 Task: Add Cedar's Mediterranean Foods Topped Organic Roasted Red Pepper Hommus to the cart.
Action: Mouse moved to (101, 168)
Screenshot: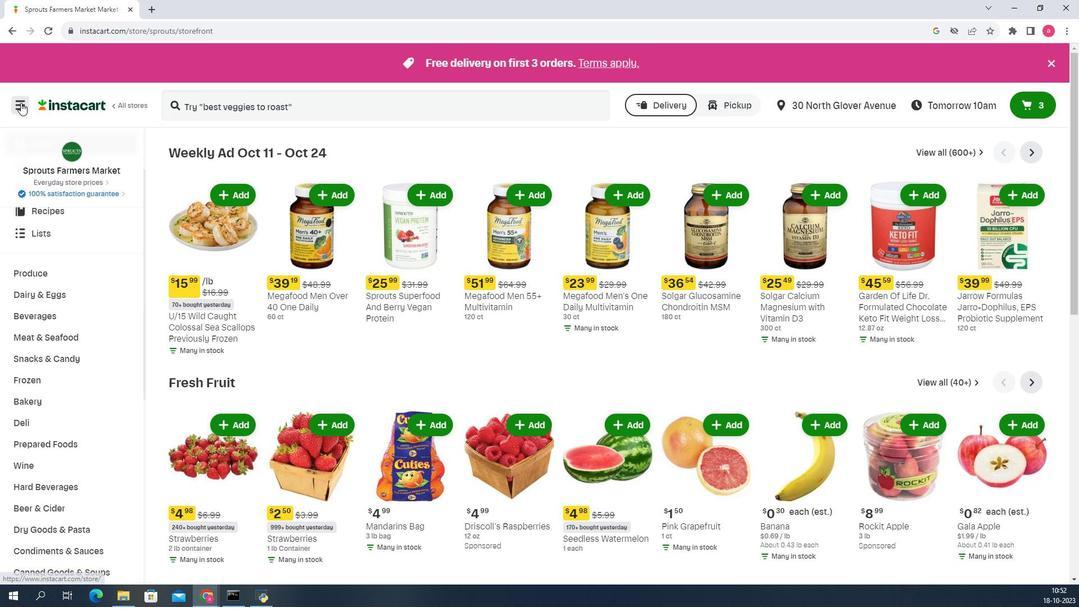 
Action: Mouse pressed left at (101, 168)
Screenshot: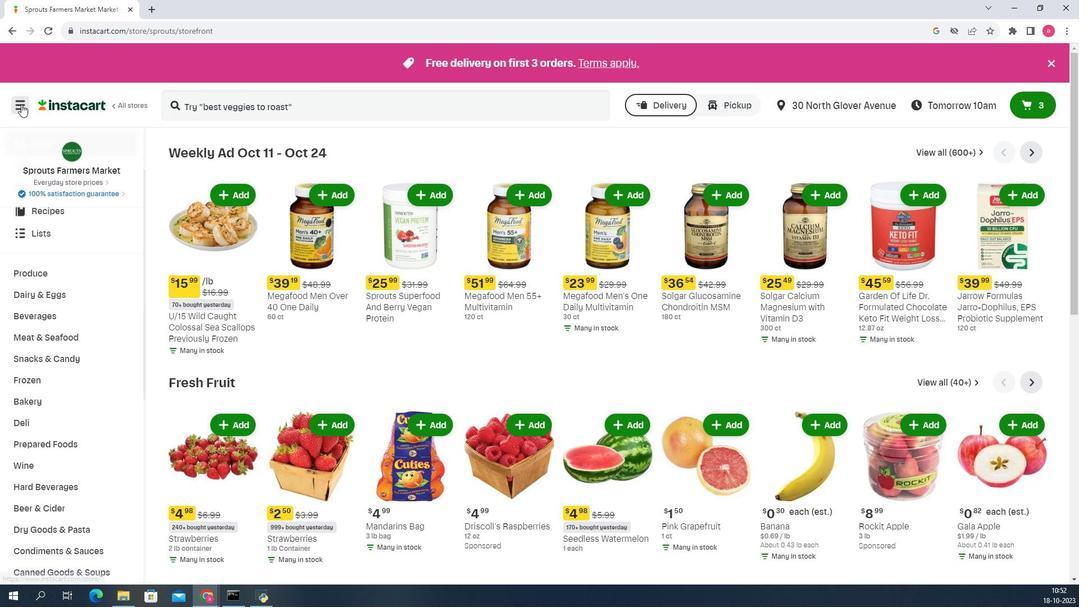 
Action: Mouse moved to (143, 283)
Screenshot: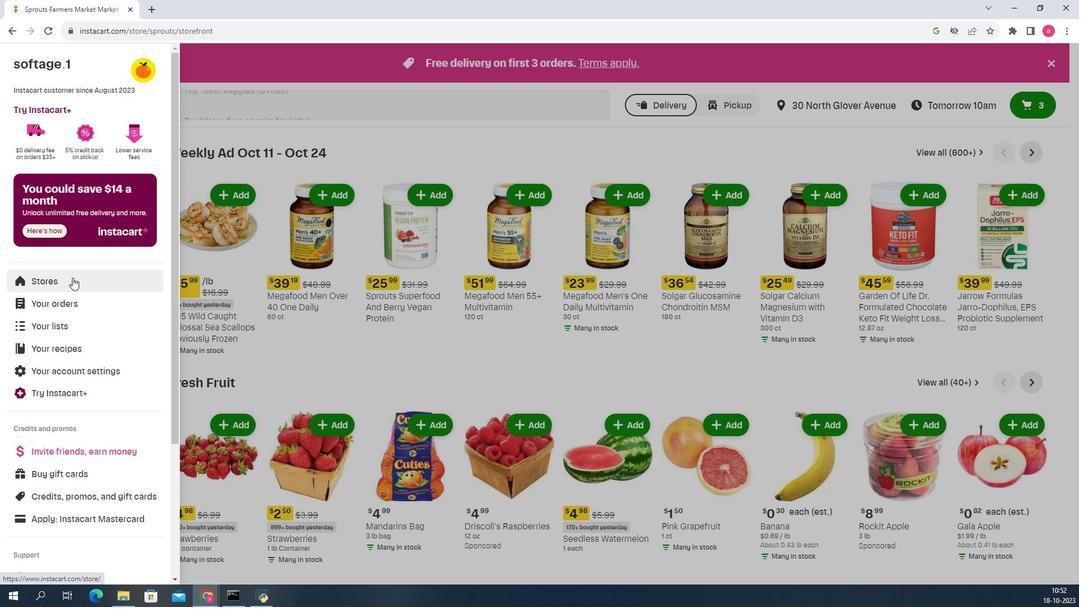 
Action: Mouse pressed left at (143, 283)
Screenshot: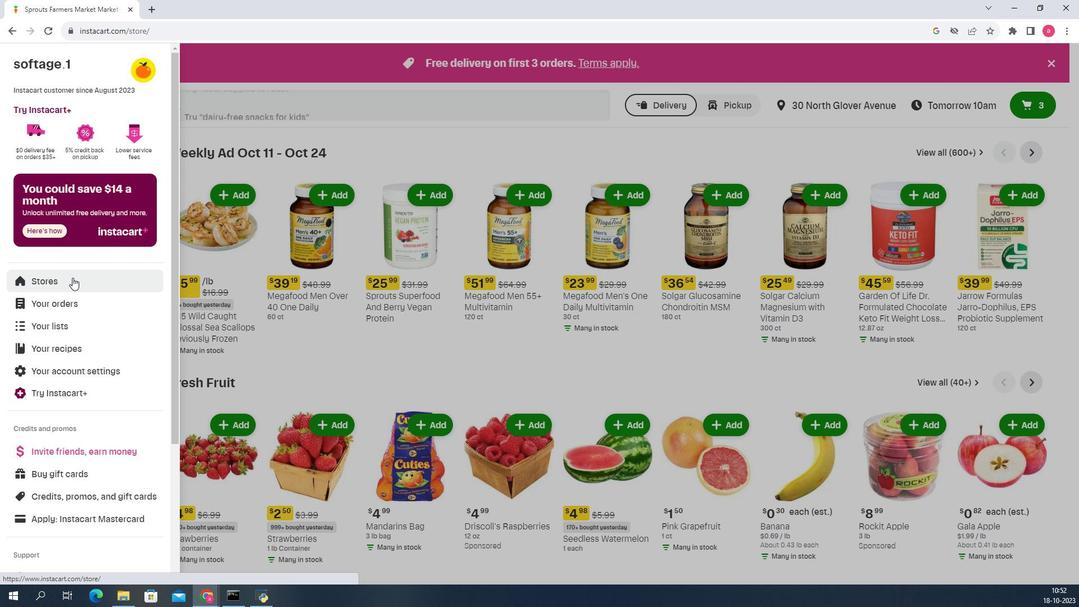 
Action: Mouse moved to (297, 169)
Screenshot: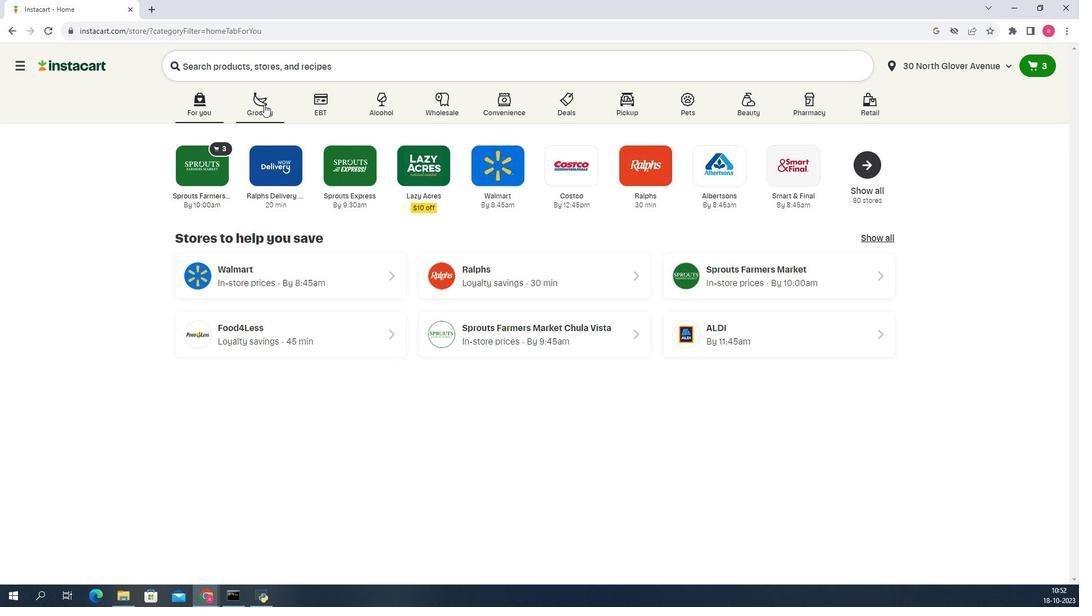 
Action: Mouse pressed left at (297, 169)
Screenshot: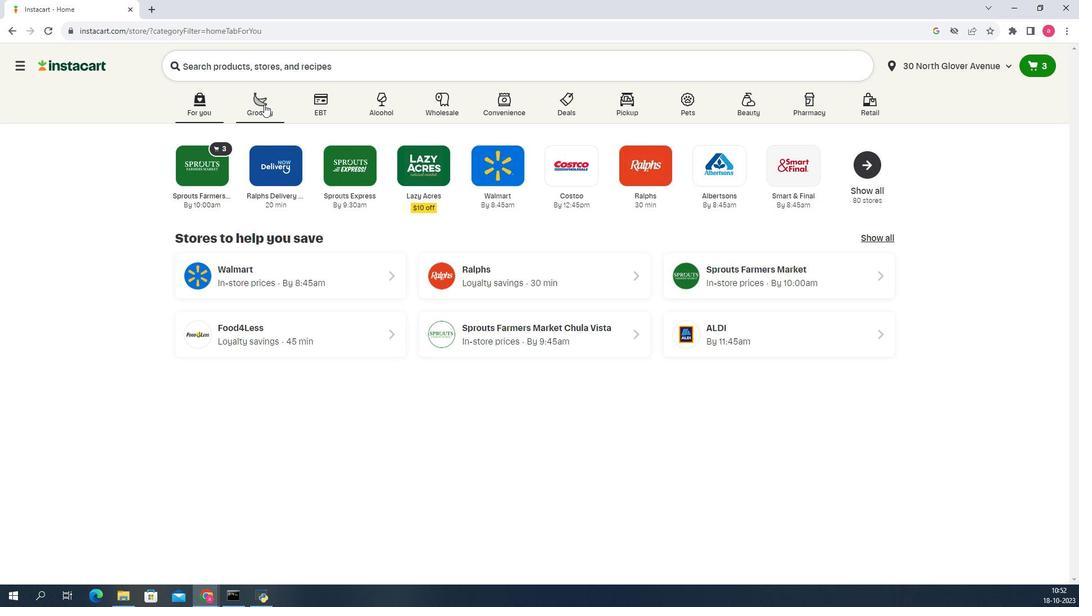 
Action: Mouse moved to (236, 311)
Screenshot: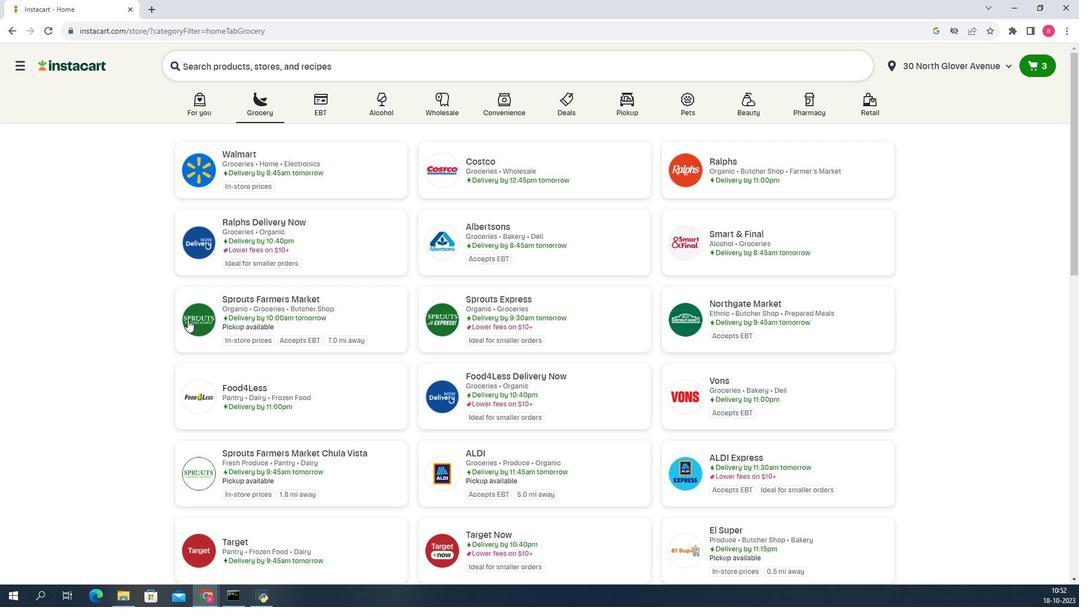 
Action: Mouse pressed left at (236, 311)
Screenshot: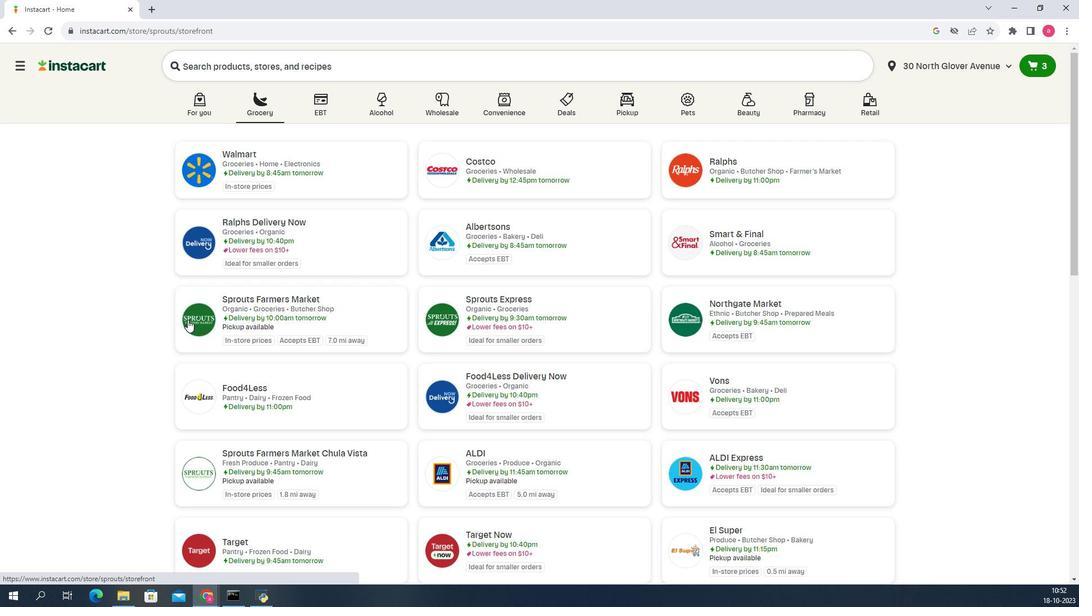 
Action: Mouse moved to (127, 413)
Screenshot: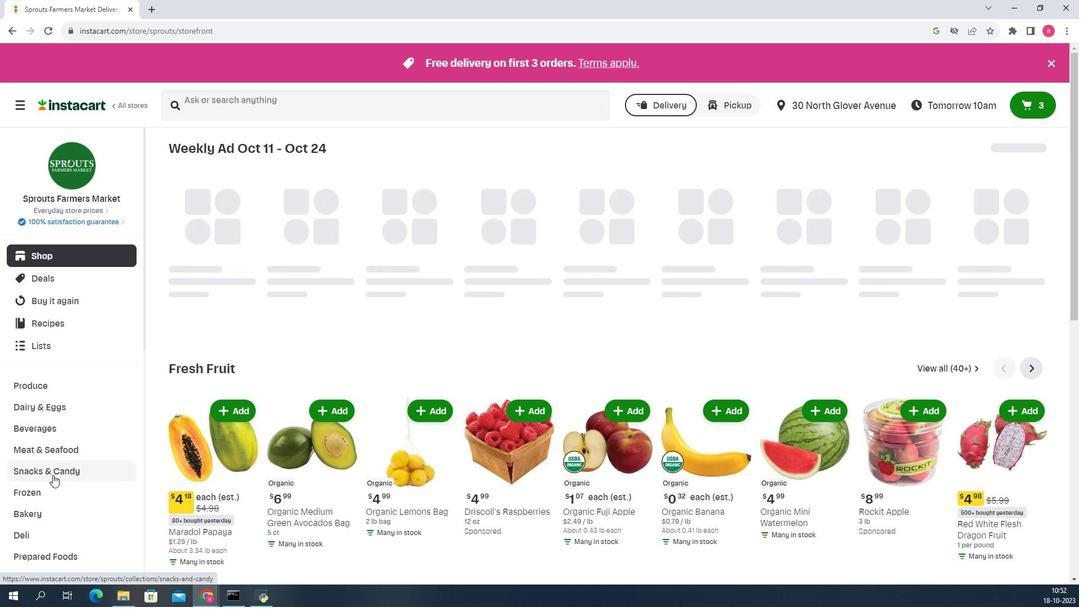 
Action: Mouse pressed left at (127, 413)
Screenshot: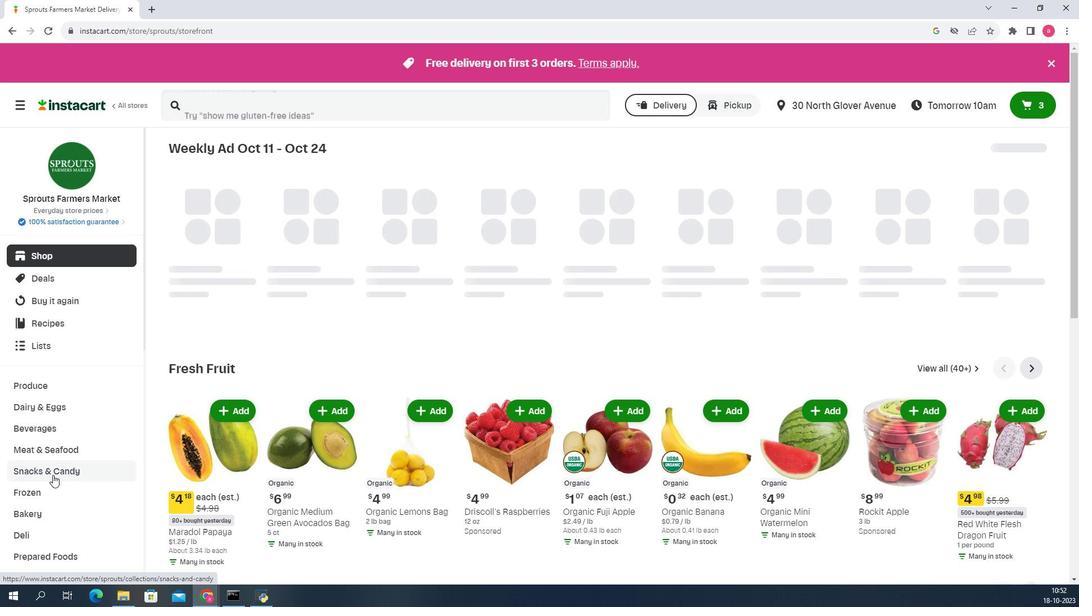 
Action: Mouse moved to (928, 218)
Screenshot: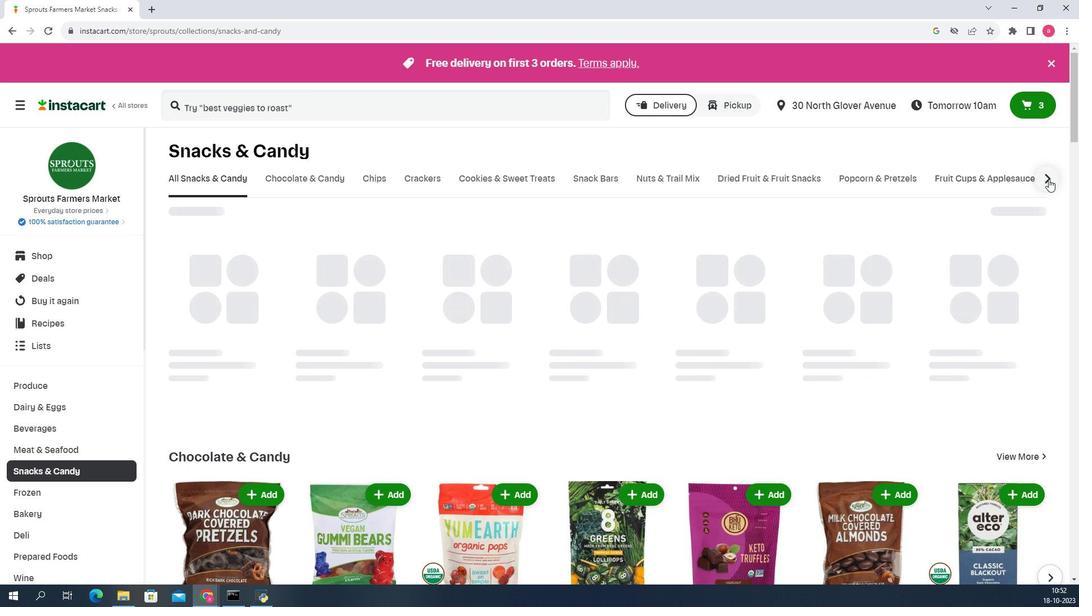
Action: Mouse pressed left at (928, 218)
Screenshot: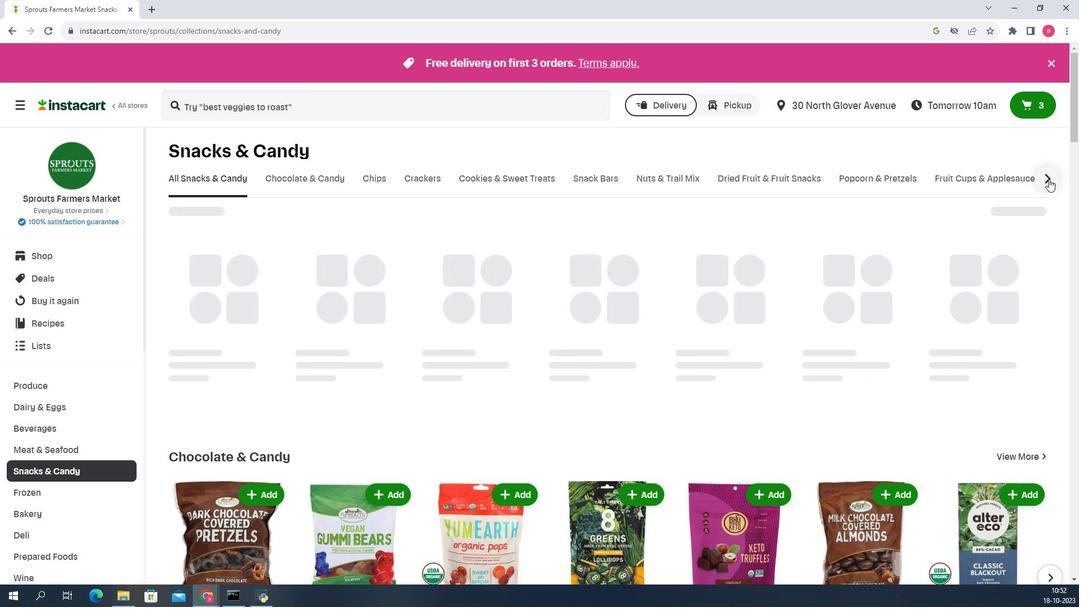 
Action: Mouse moved to (756, 219)
Screenshot: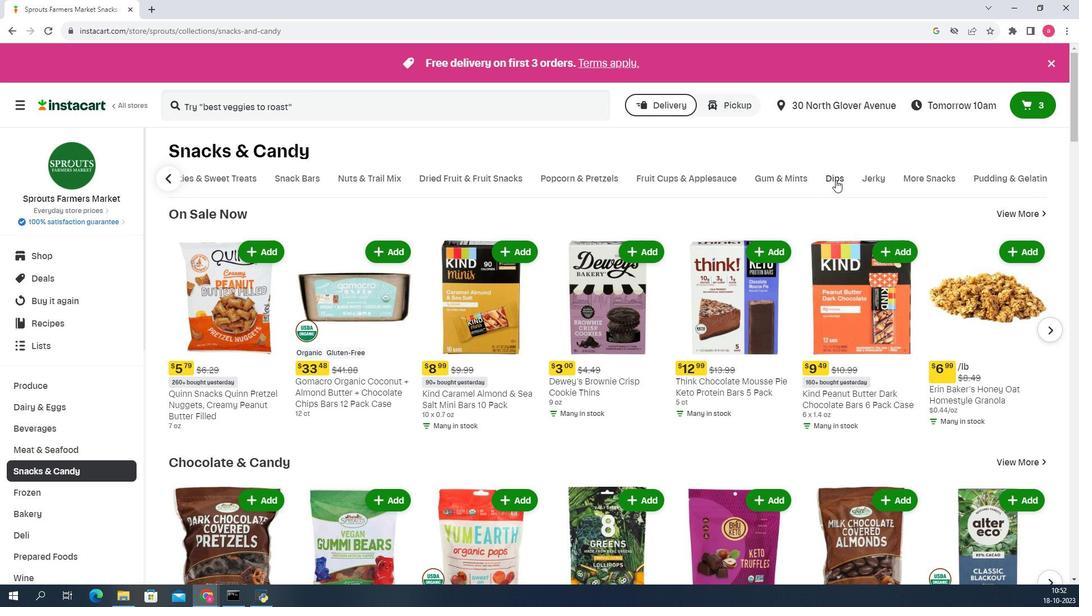 
Action: Mouse pressed left at (756, 219)
Screenshot: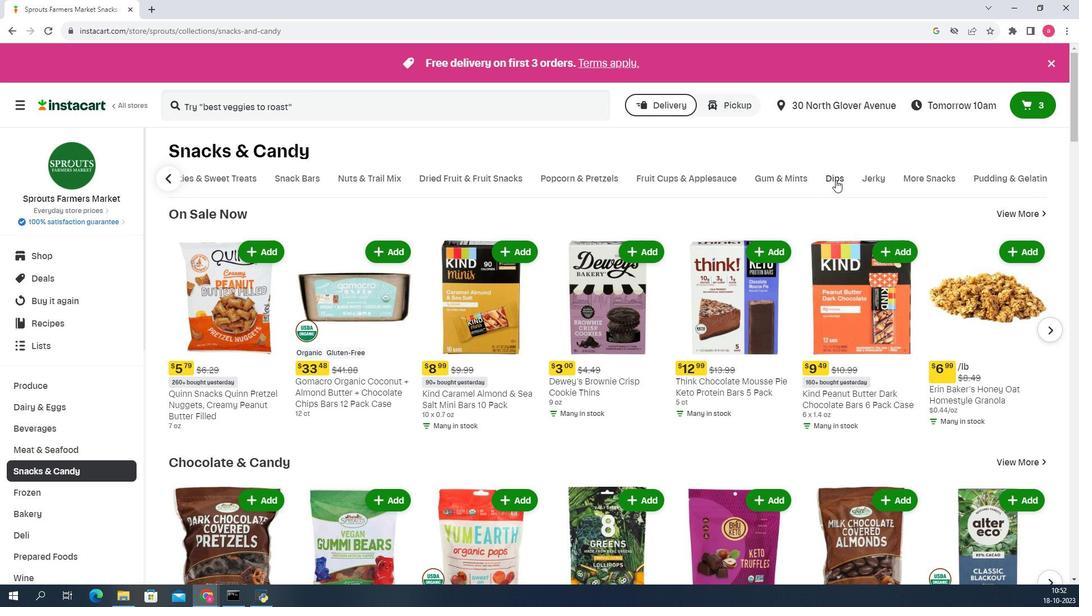 
Action: Mouse moved to (348, 252)
Screenshot: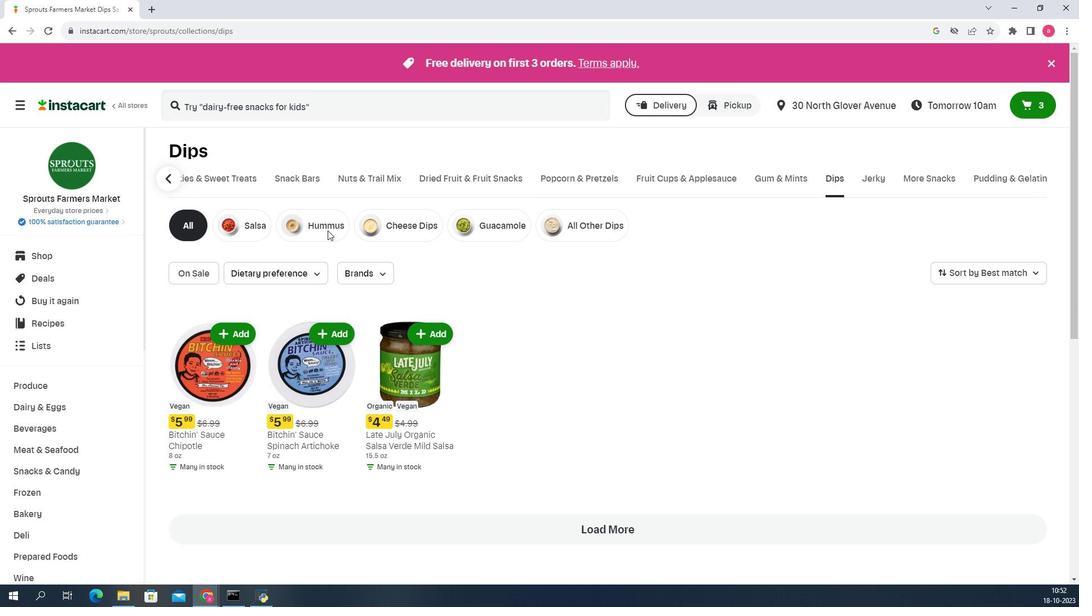 
Action: Mouse pressed left at (348, 252)
Screenshot: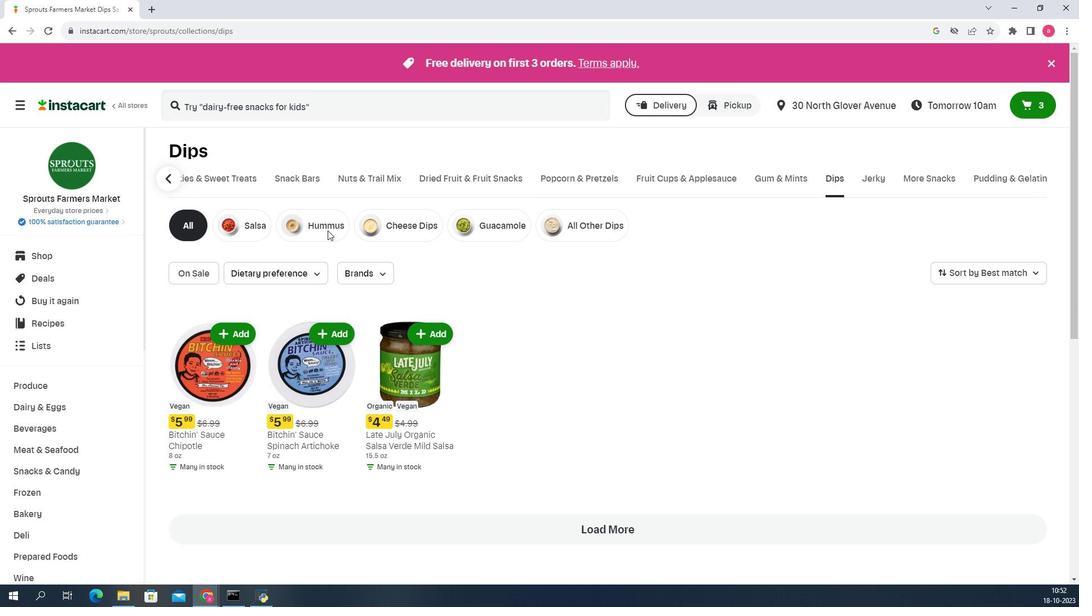 
Action: Mouse moved to (317, 174)
Screenshot: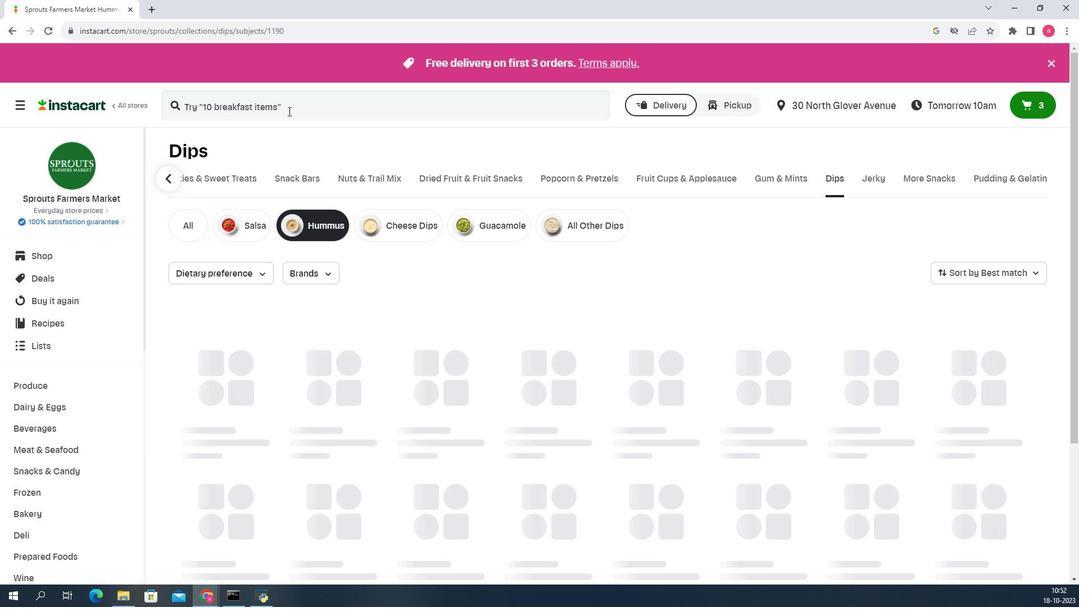 
Action: Mouse pressed left at (317, 174)
Screenshot: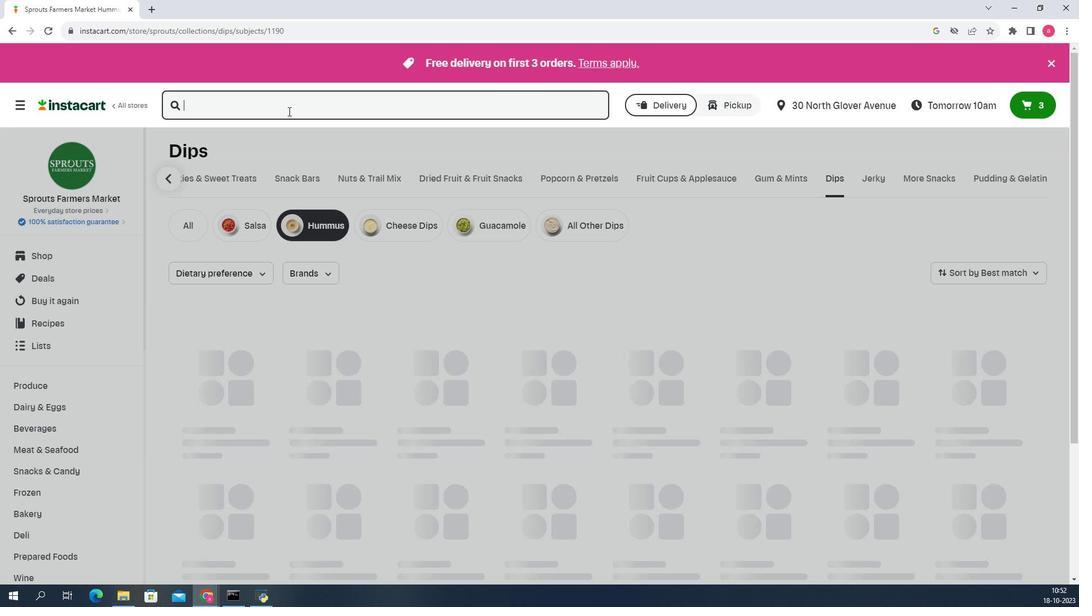 
Action: Key pressed <Key.shift>Cedar's<Key.space><Key.shift>Mediterranean<Key.space><Key.shift>Foods<Key.space><Key.shift>Topped<Key.space><Key.shift>Organic<Key.space><Key.shift><Key.shift>Roasted<Key.space><Key.shift>Red<Key.space><Key.shift>Pepper<Key.space><Key.shift>Hommus<Key.space><Key.enter>
Screenshot: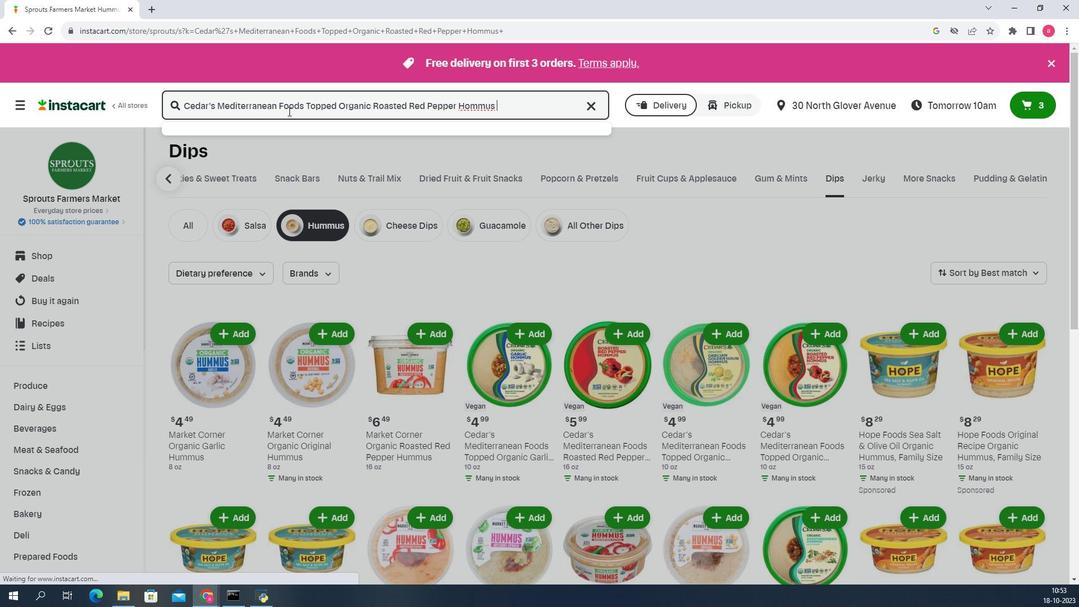 
Action: Mouse moved to (290, 283)
Screenshot: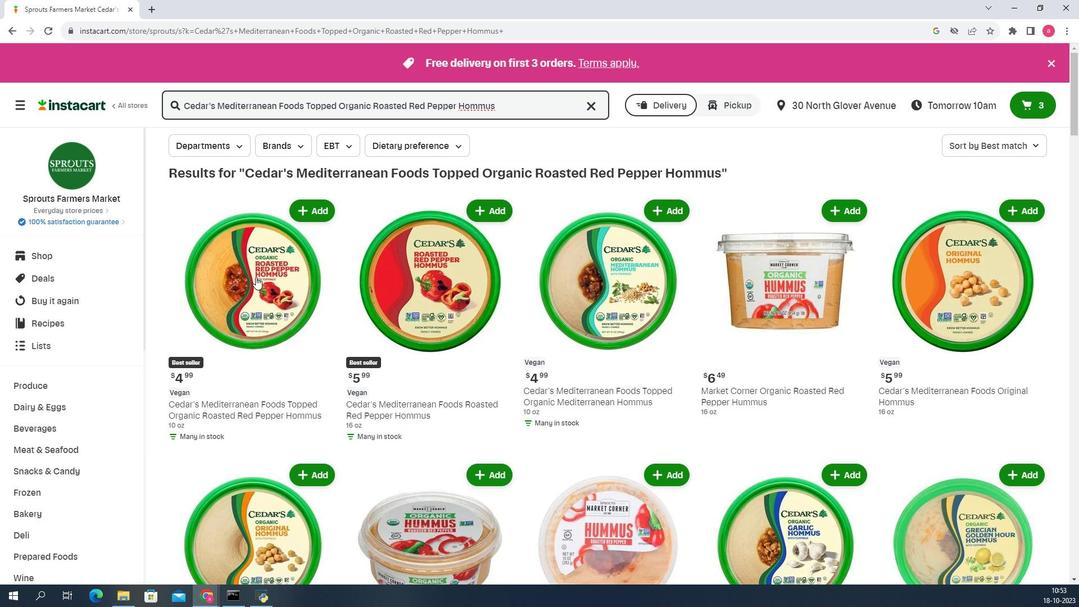
Action: Mouse pressed left at (290, 283)
Screenshot: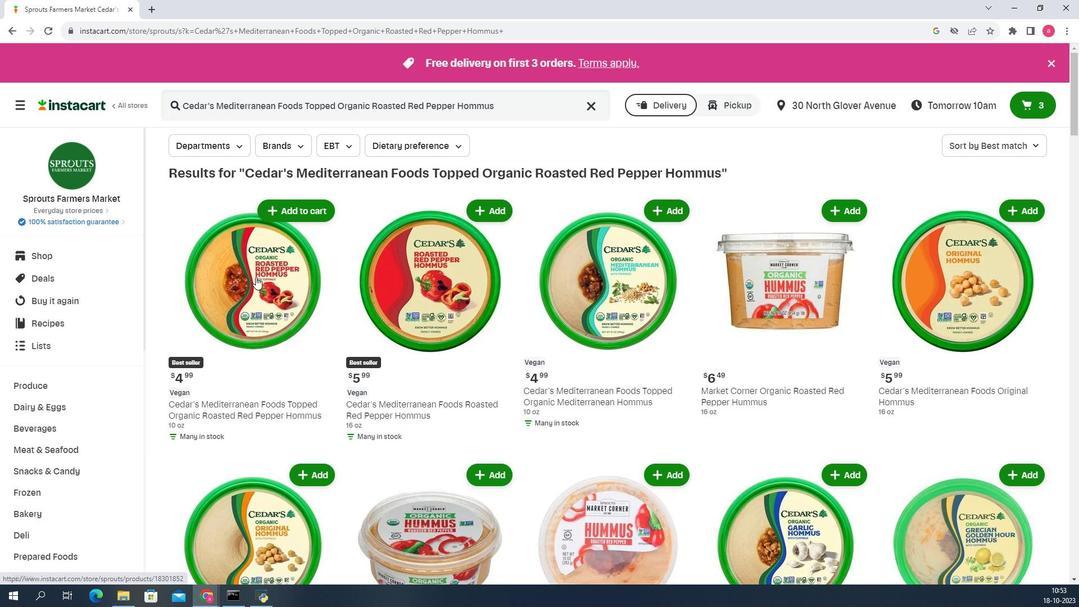 
Action: Mouse moved to (685, 261)
Screenshot: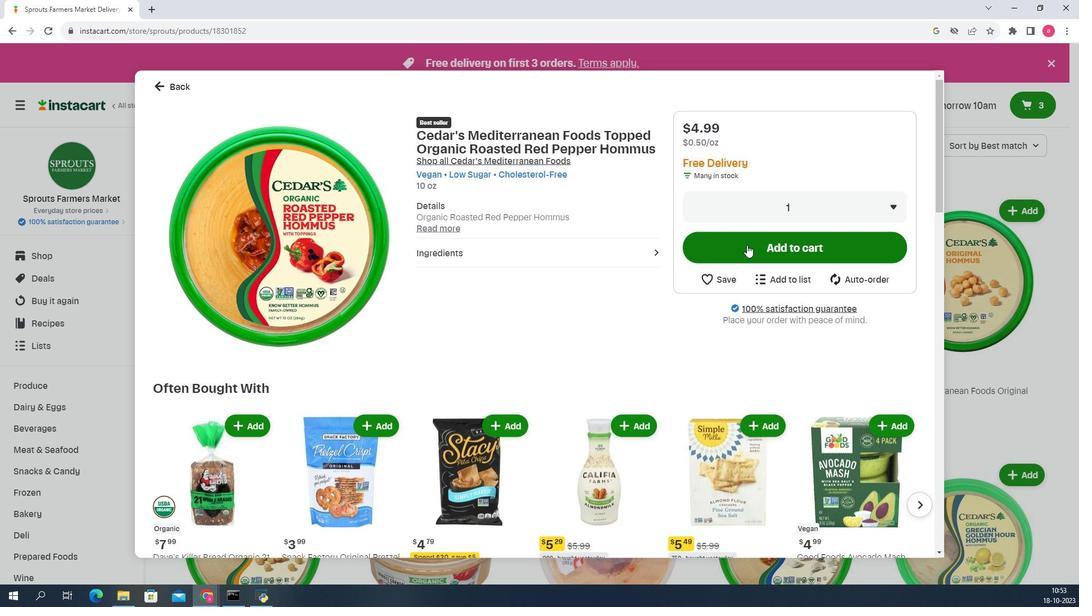 
Action: Mouse pressed left at (685, 261)
Screenshot: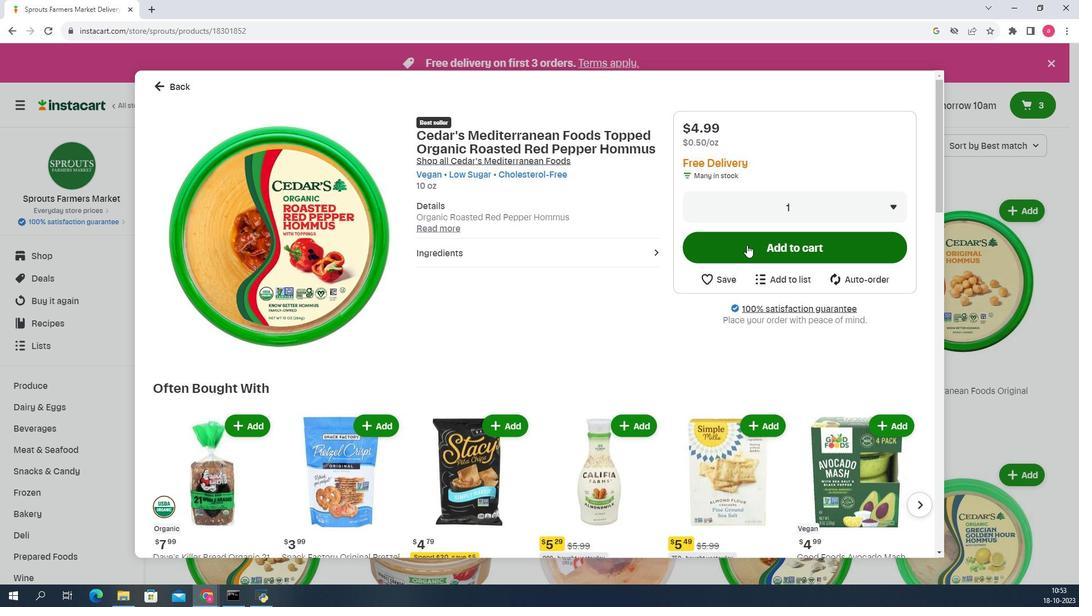 
